 Task: Put a checkmark on "watch".
Action: Mouse pressed left at (401, 268)
Screenshot: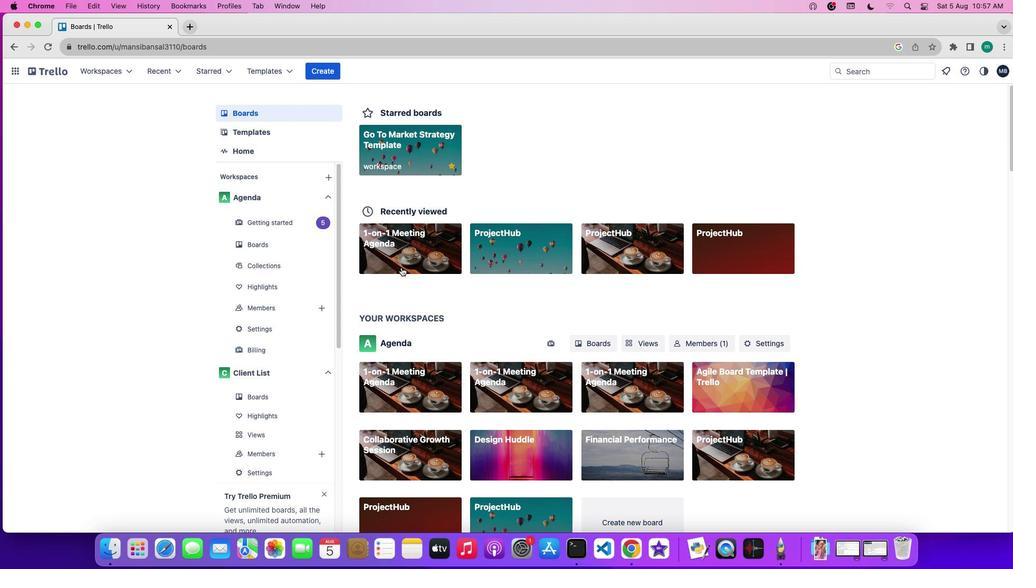 
Action: Mouse moved to (893, 213)
Screenshot: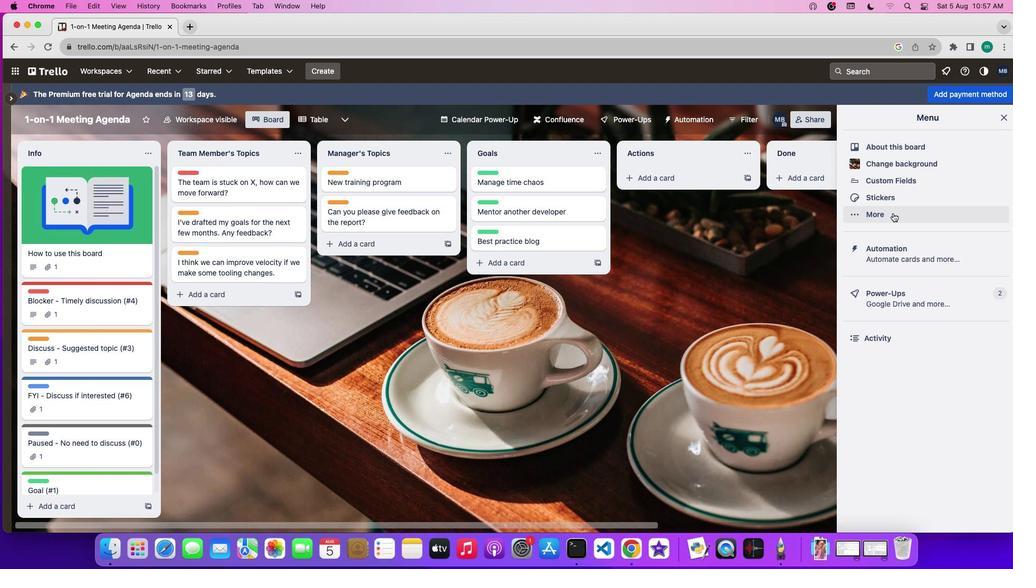 
Action: Mouse pressed left at (893, 213)
Screenshot: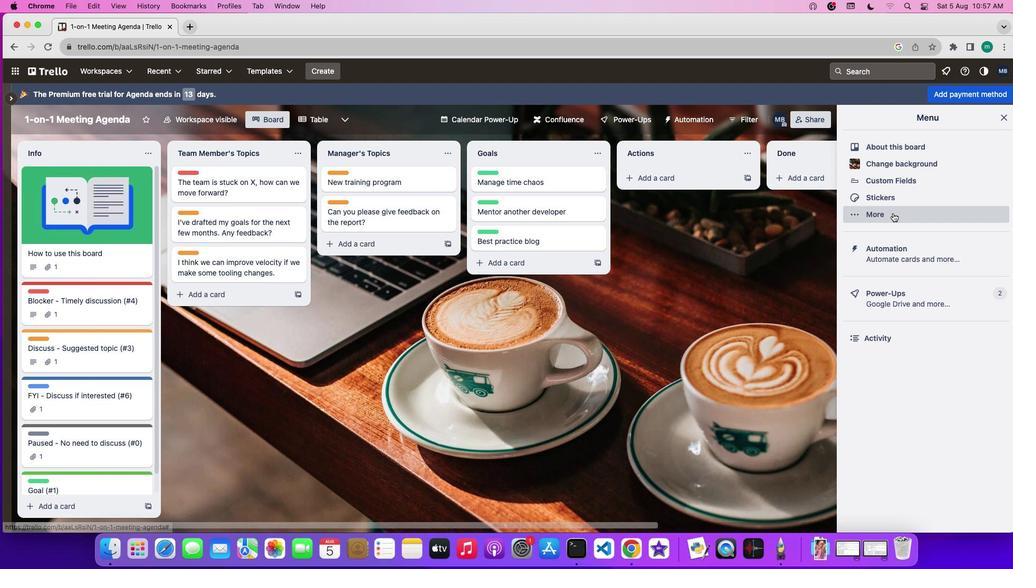 
Action: Mouse moved to (889, 245)
Screenshot: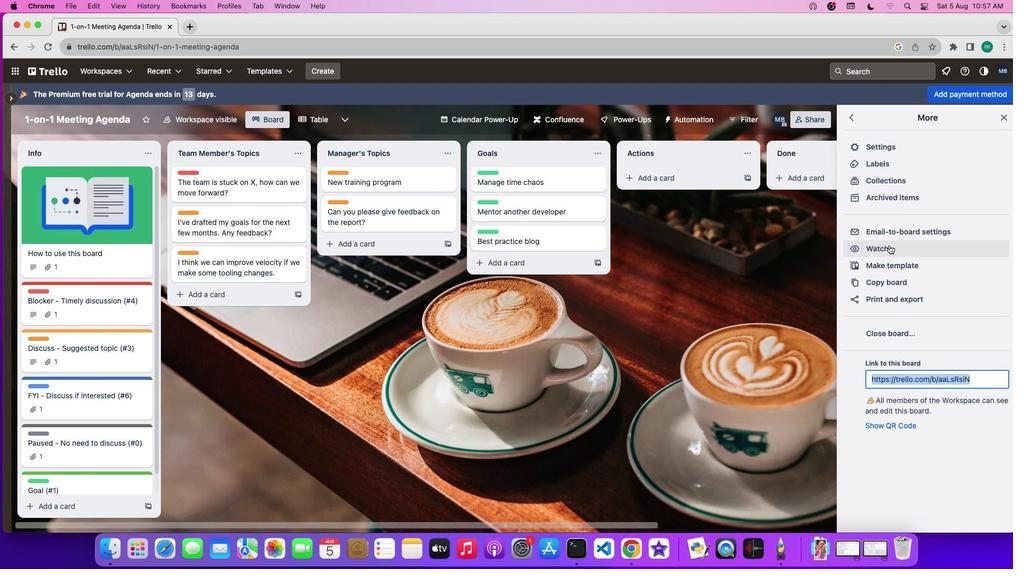 
Action: Mouse pressed left at (889, 245)
Screenshot: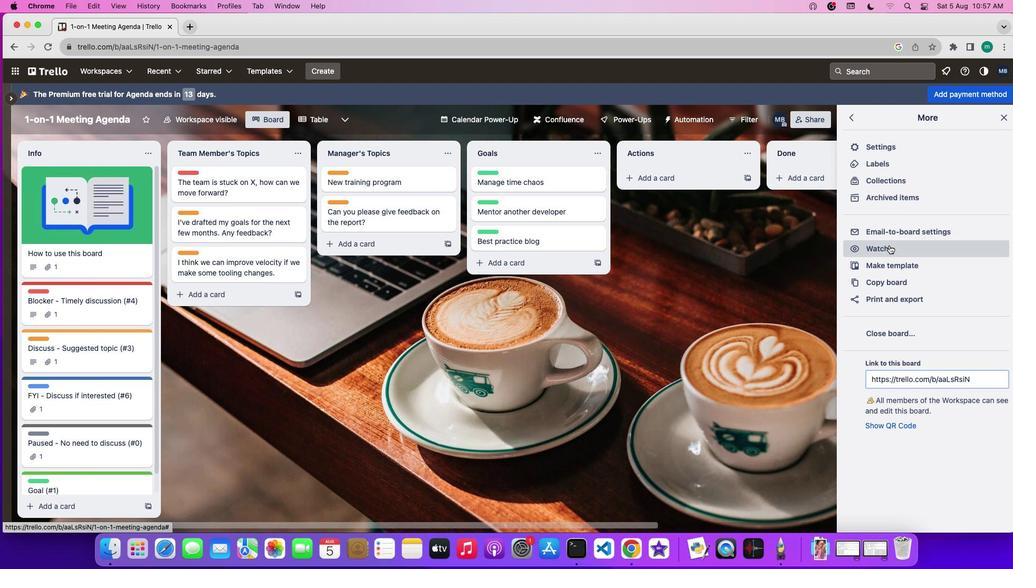 
